 Task: Add an event with the title Second Lunch Break: Yoga and Meditation, date '2023/12/28', time 7:50 AM to 9:50 AMand add a description: Participants will develop essential communication skills and emotional intelligence, enabling them to effectively communicate with team members, provide constructive feedback, and navigate challenging conversations. They will also learn to recognize and manage their emotions and understand their impact on team dynamics., put the event into Red category . Add location for the event as: Lisbon, Portugal, logged in from the account softage.7@softage.netand send the event invitation to softage.10@softage.net and softage.5@softage.net. Set a reminder for the event 2 hour before
Action: Mouse moved to (123, 133)
Screenshot: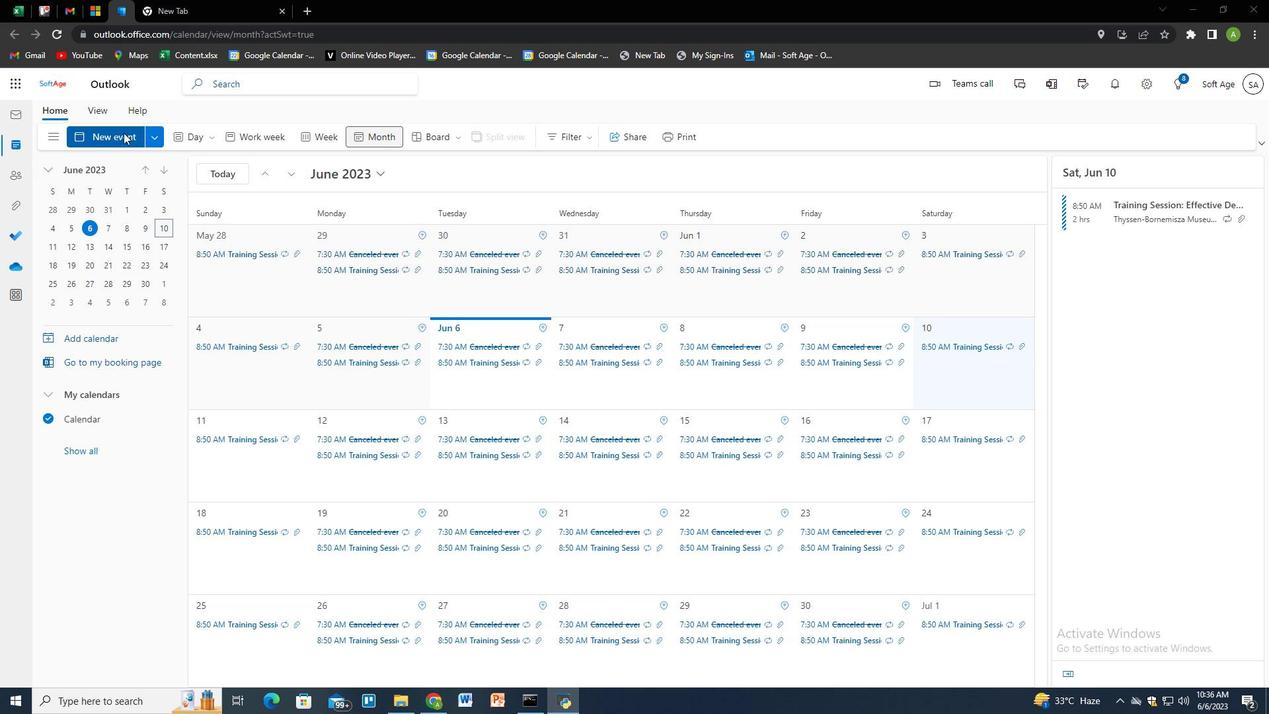
Action: Mouse pressed left at (123, 133)
Screenshot: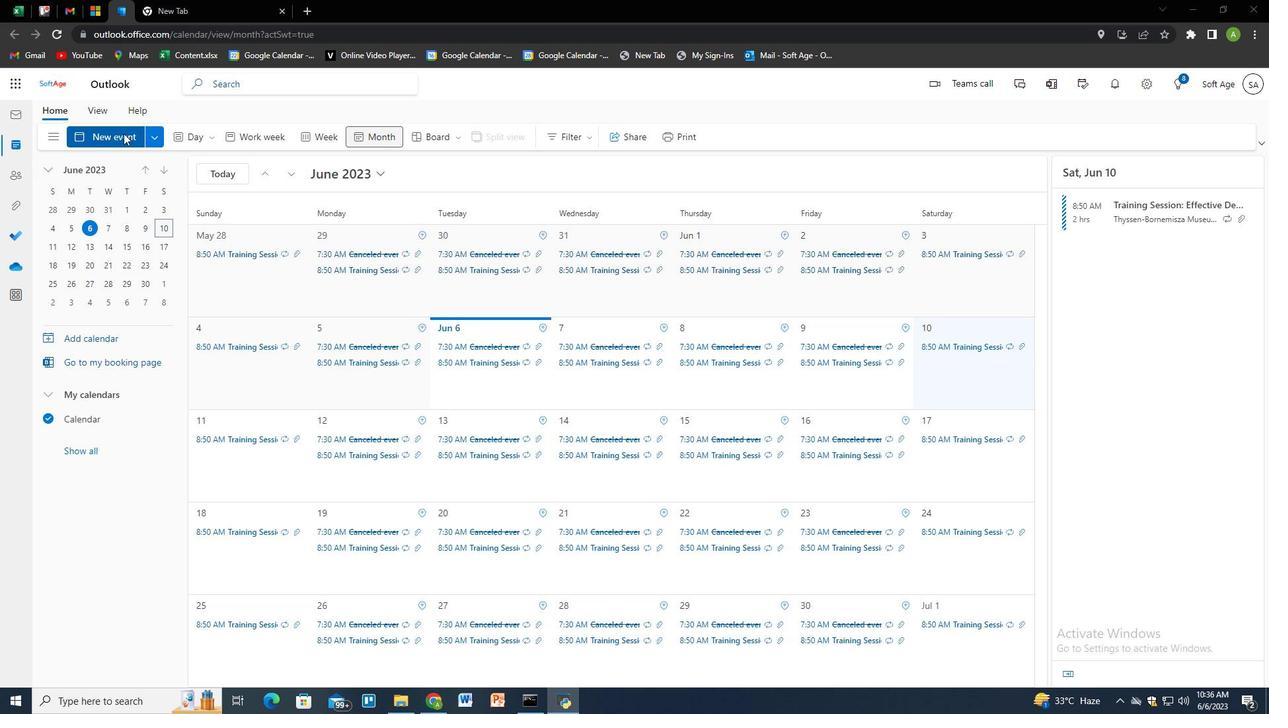 
Action: Mouse moved to (392, 320)
Screenshot: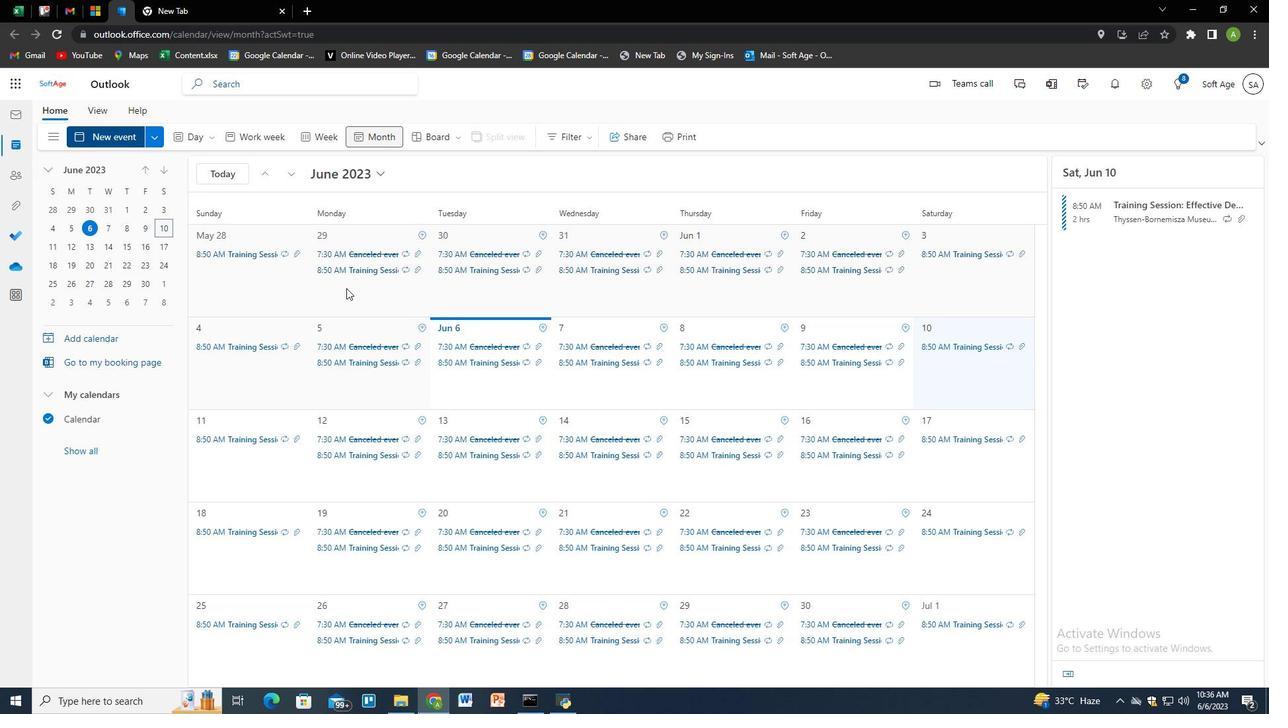 
Action: Key pressed <Key.shift>Second<Key.space><Key.shift><Key.shift><Key.shift>Lunch<Key.space><Key.shift>Bt<Key.backspace>res<Key.backspace>ak<Key.shift>:<Key.space><Key.shift>Yoga<Key.space>and<Key.space><Key.shift>Medition<Key.backspace><Key.backspace><Key.backspace><Key.backspace><Key.backspace>iation
Screenshot: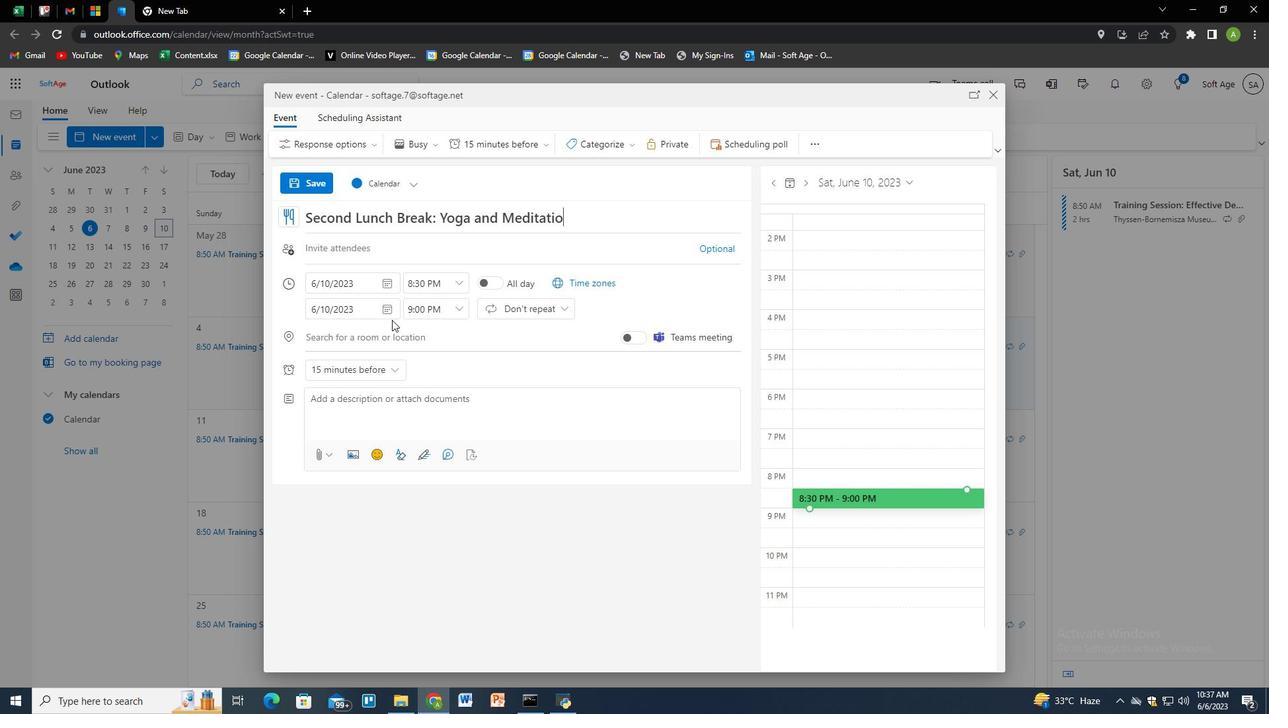 
Action: Mouse moved to (388, 285)
Screenshot: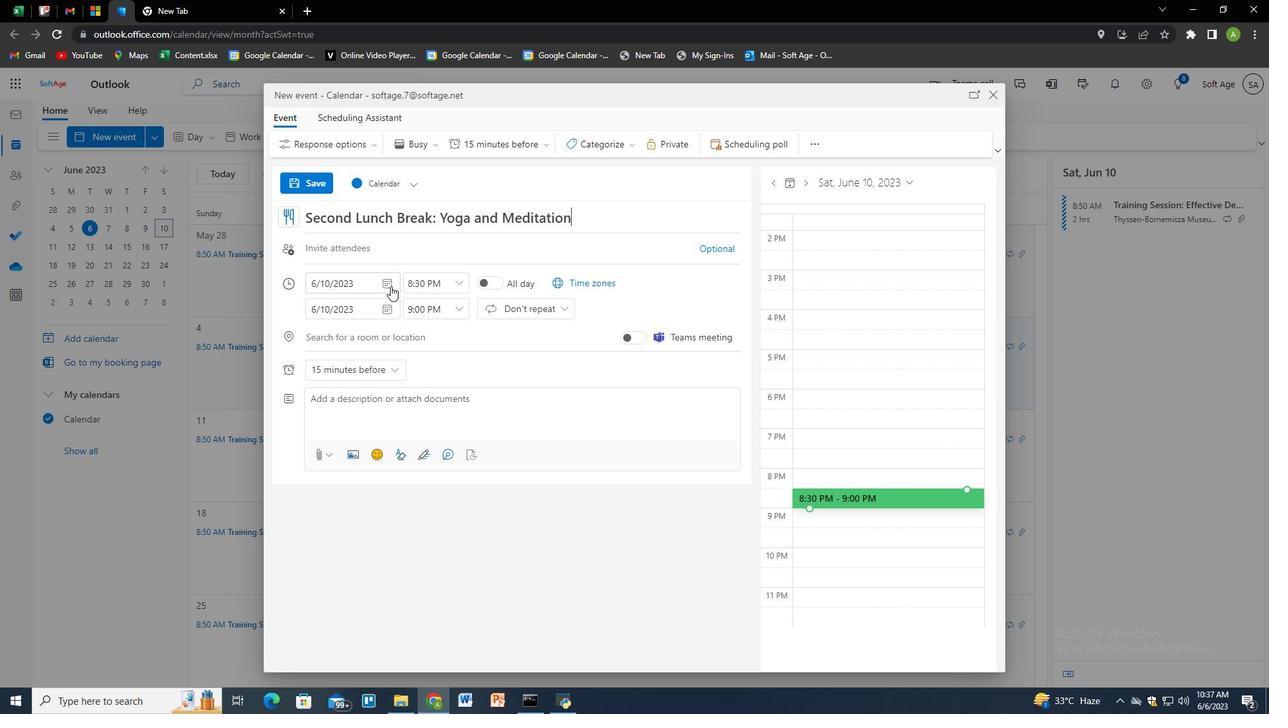 
Action: Mouse pressed left at (388, 285)
Screenshot: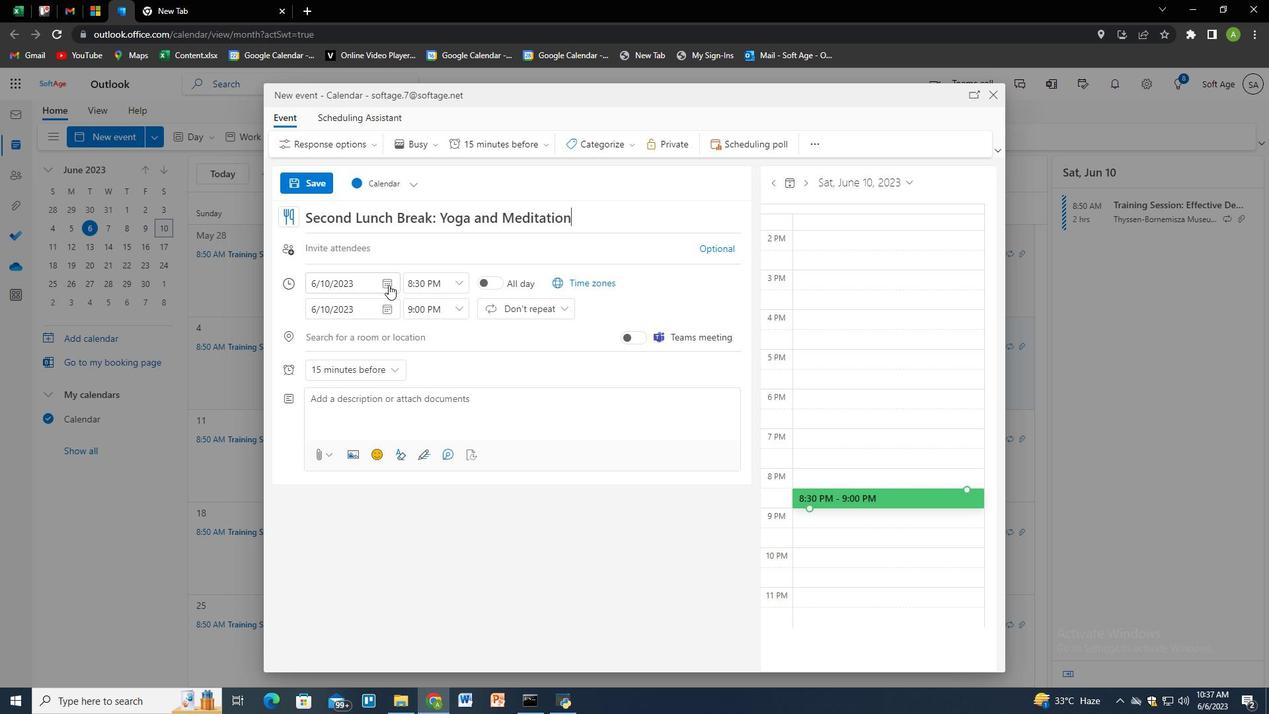 
Action: Mouse moved to (368, 311)
Screenshot: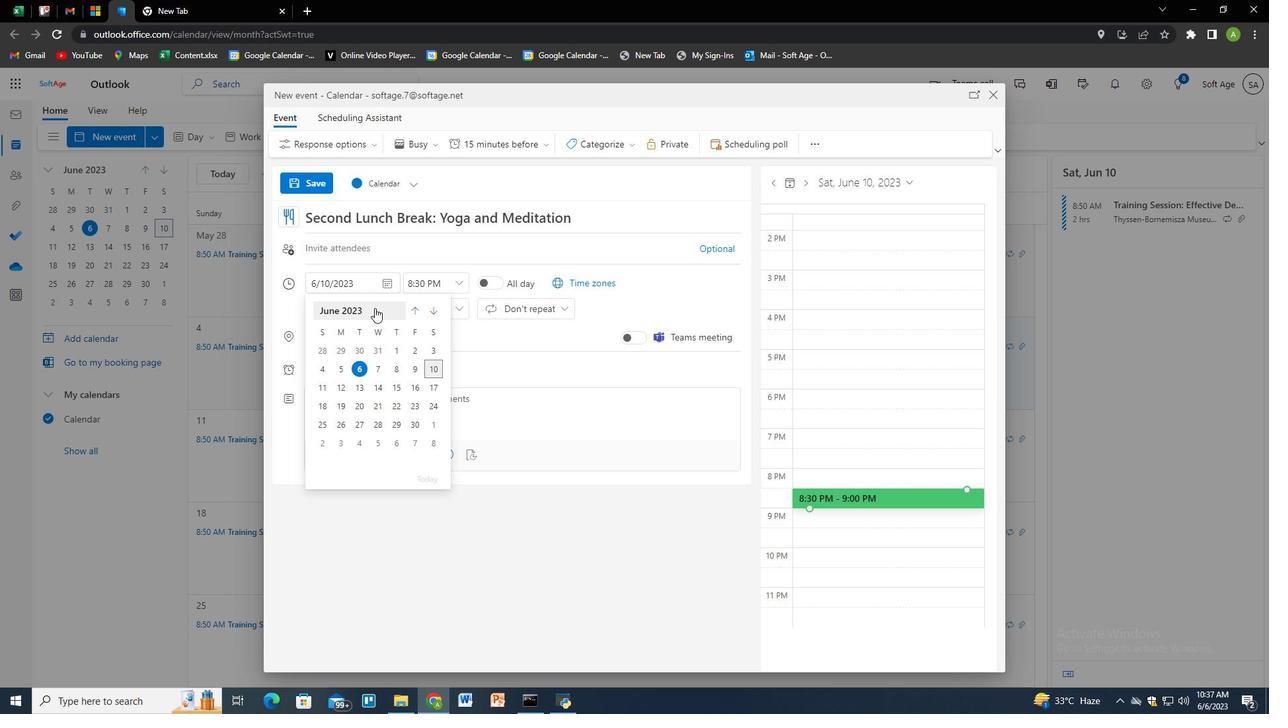 
Action: Mouse pressed left at (368, 311)
Screenshot: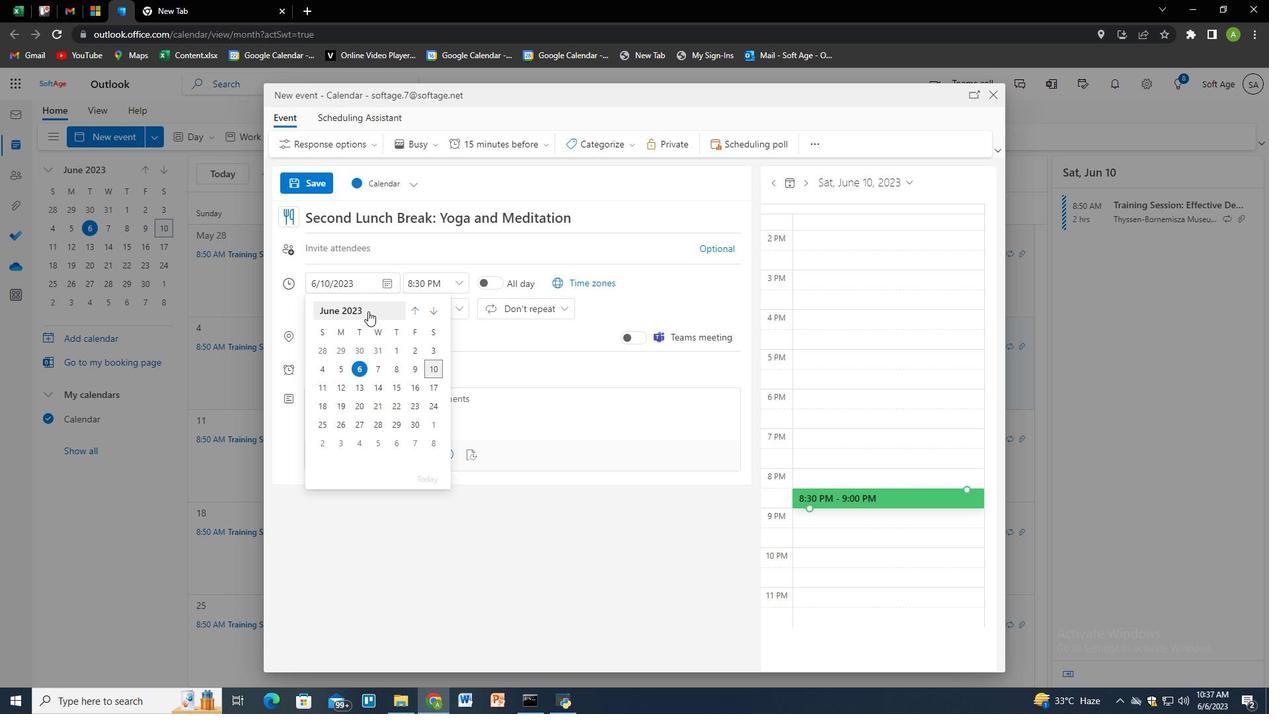 
Action: Mouse pressed left at (368, 311)
Screenshot: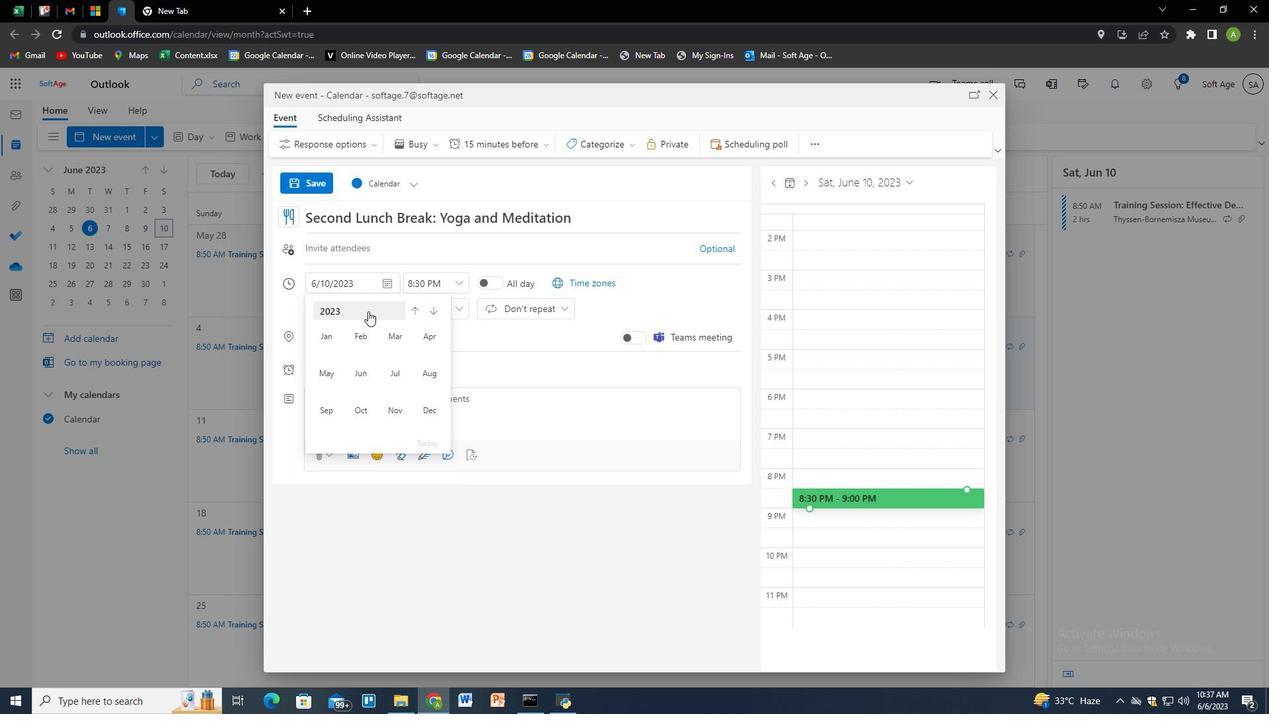 
Action: Mouse moved to (435, 336)
Screenshot: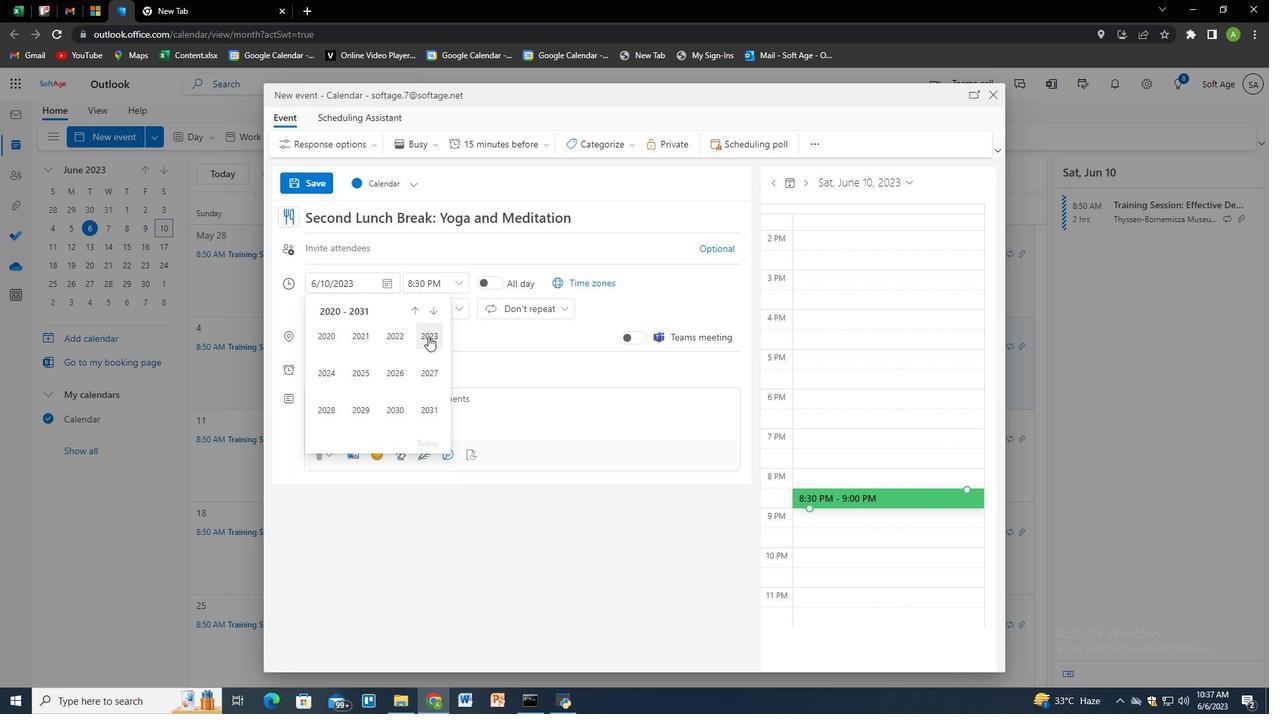 
Action: Mouse pressed left at (435, 336)
Screenshot: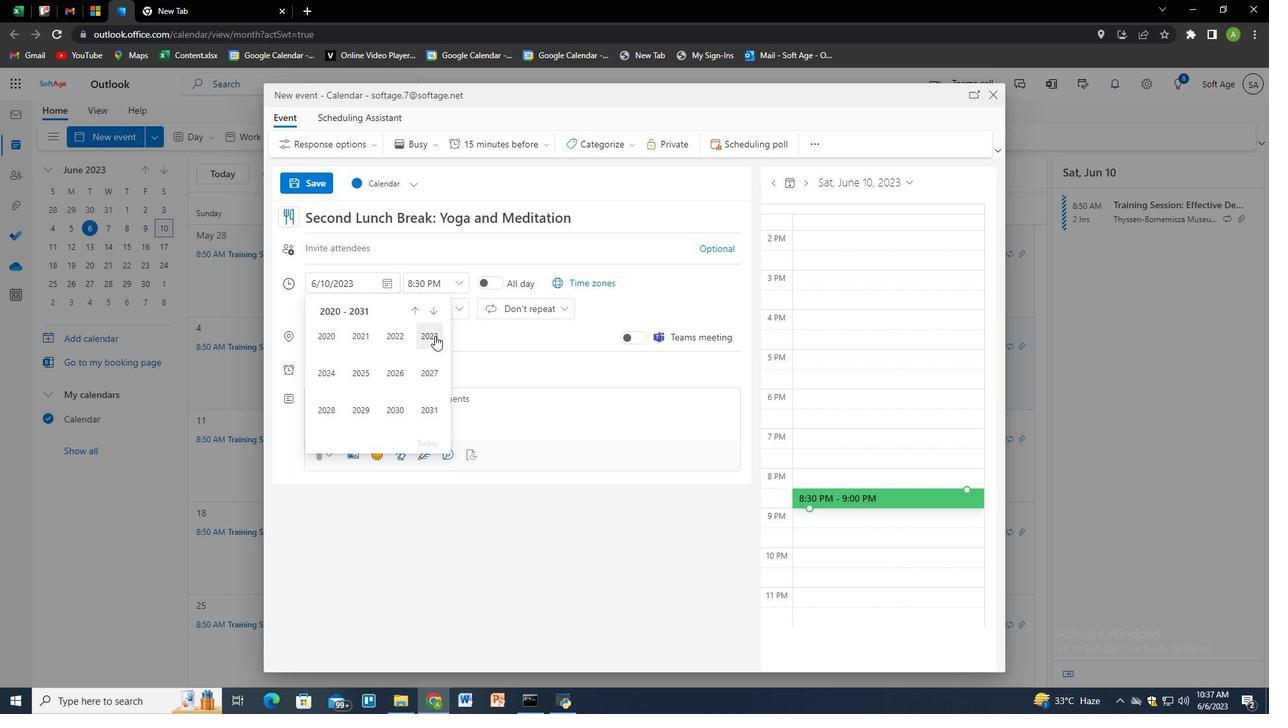 
Action: Mouse moved to (434, 406)
Screenshot: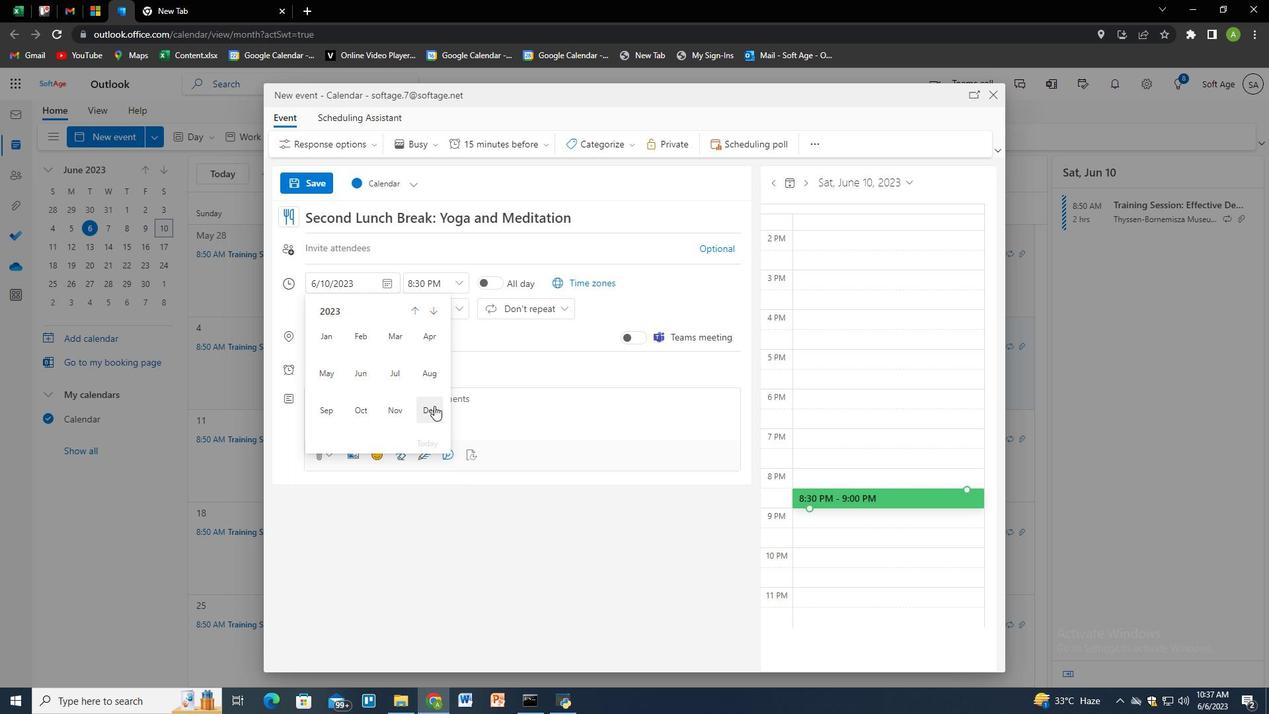 
Action: Mouse pressed left at (434, 406)
Screenshot: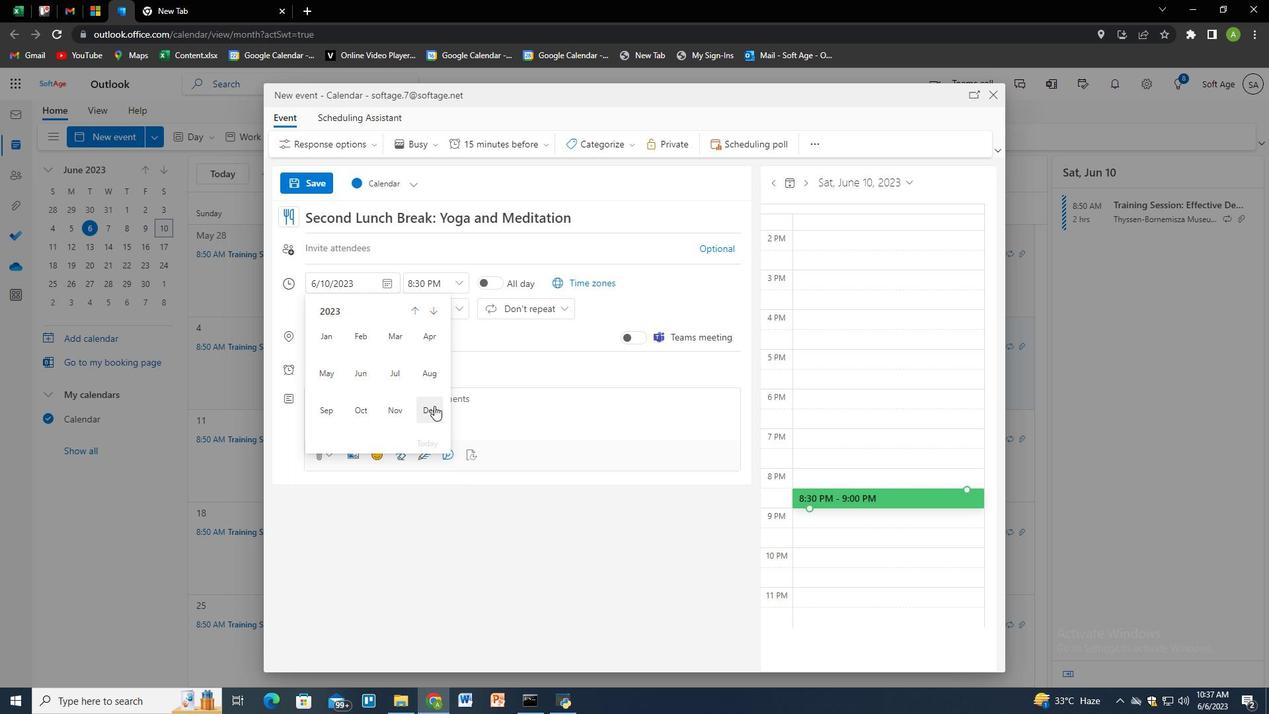 
Action: Mouse moved to (401, 423)
Screenshot: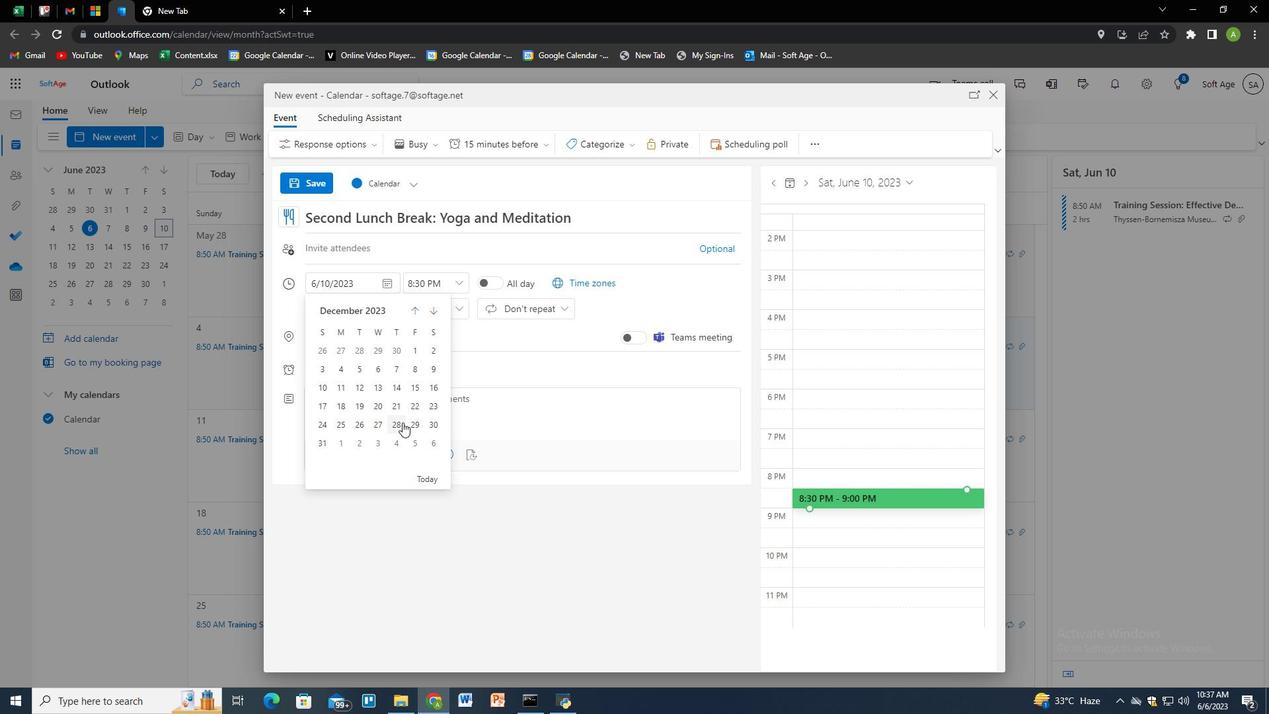 
Action: Mouse pressed left at (401, 423)
Screenshot: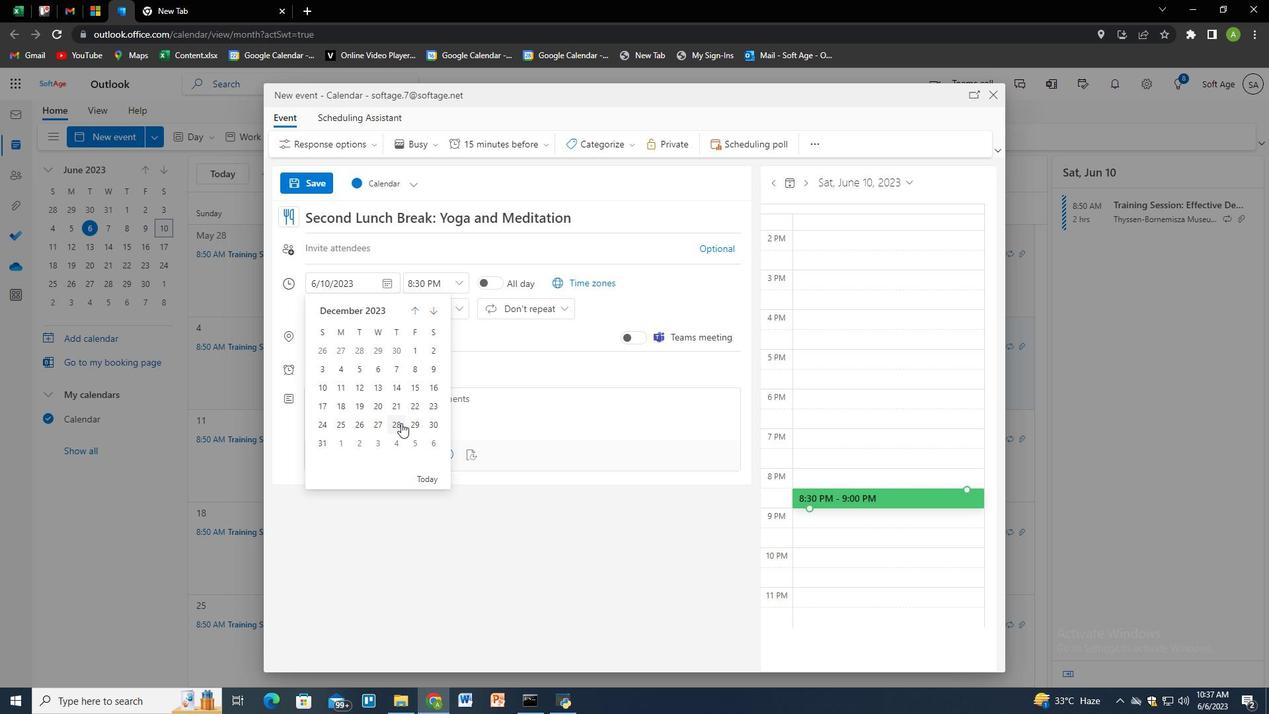 
Action: Mouse moved to (421, 279)
Screenshot: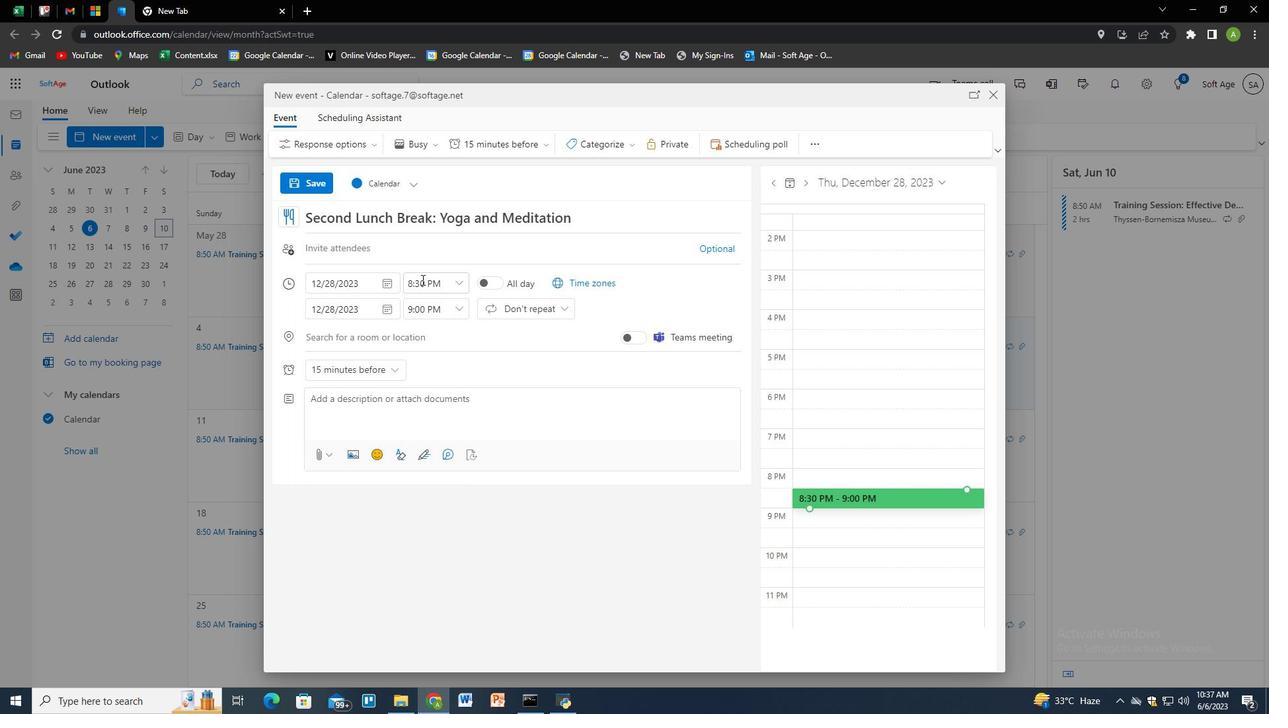 
Action: Mouse pressed left at (421, 279)
Screenshot: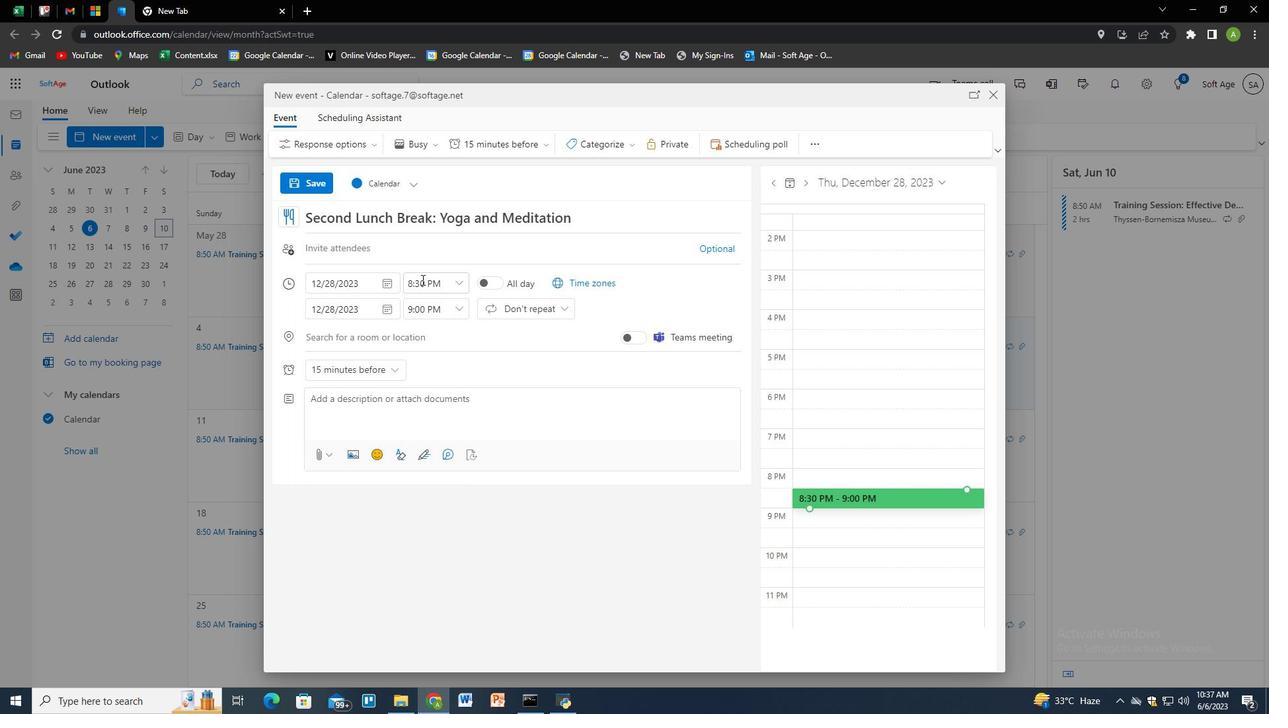 
Action: Key pressed 7<Key.shift_r><Key.shift_r><Key.shift_r><Key.shift_r><Key.shift_r><Key.shift_r><Key.shift_r><Key.shift_r><Key.shift_r>:50<Key.space><Key.shift>A<Key.shift_r><Key.shift_r><Key.shift_r><Key.shift_r>M
Screenshot: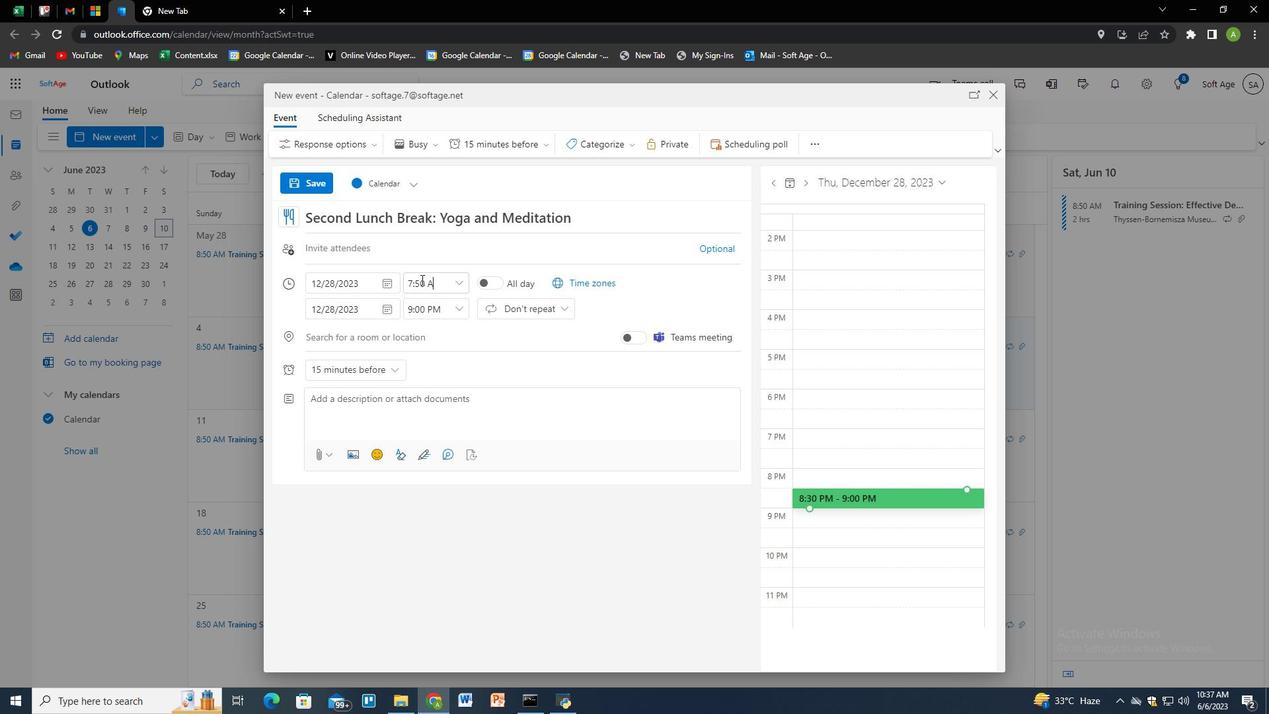 
Action: Mouse moved to (434, 310)
Screenshot: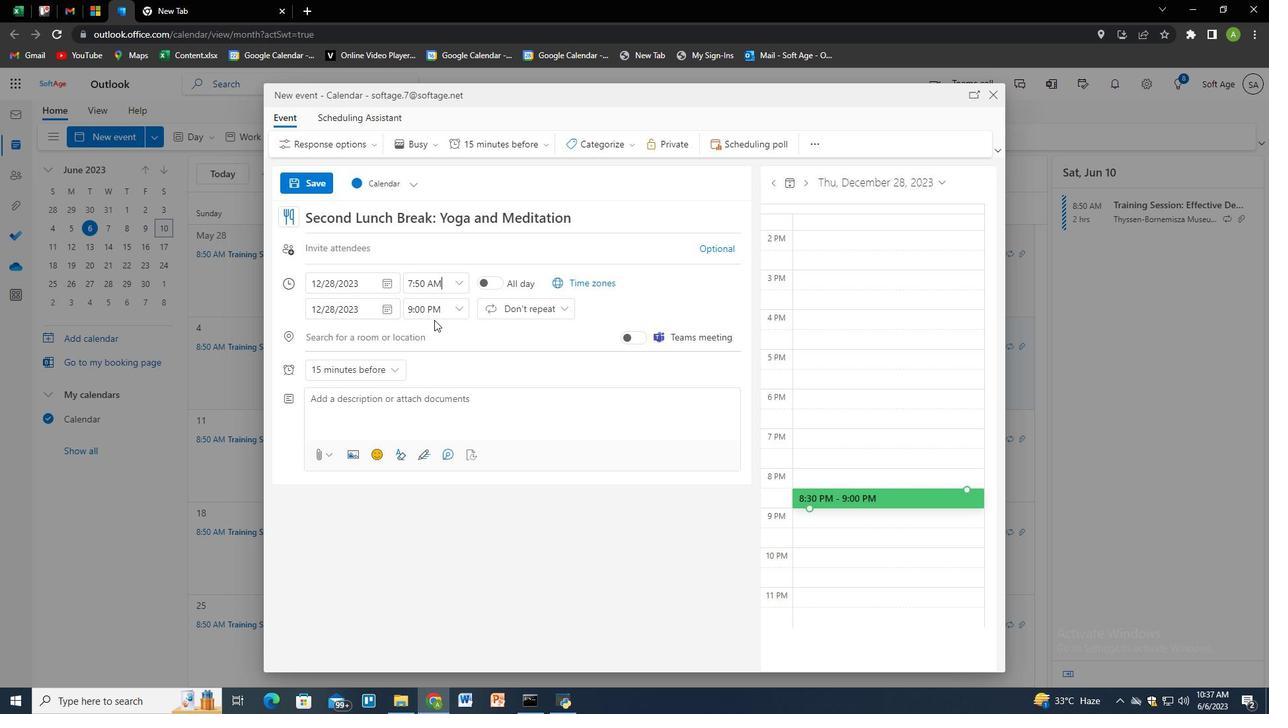 
Action: Mouse pressed left at (434, 310)
Screenshot: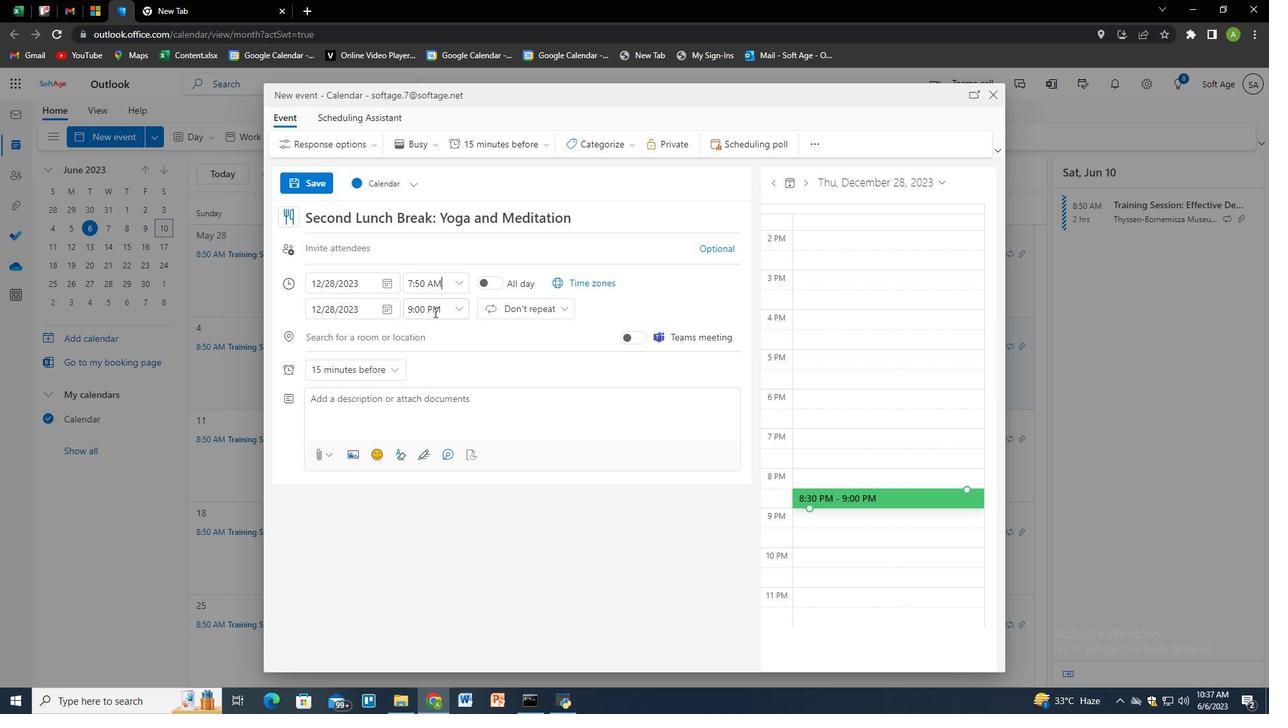 
Action: Mouse moved to (492, 336)
Screenshot: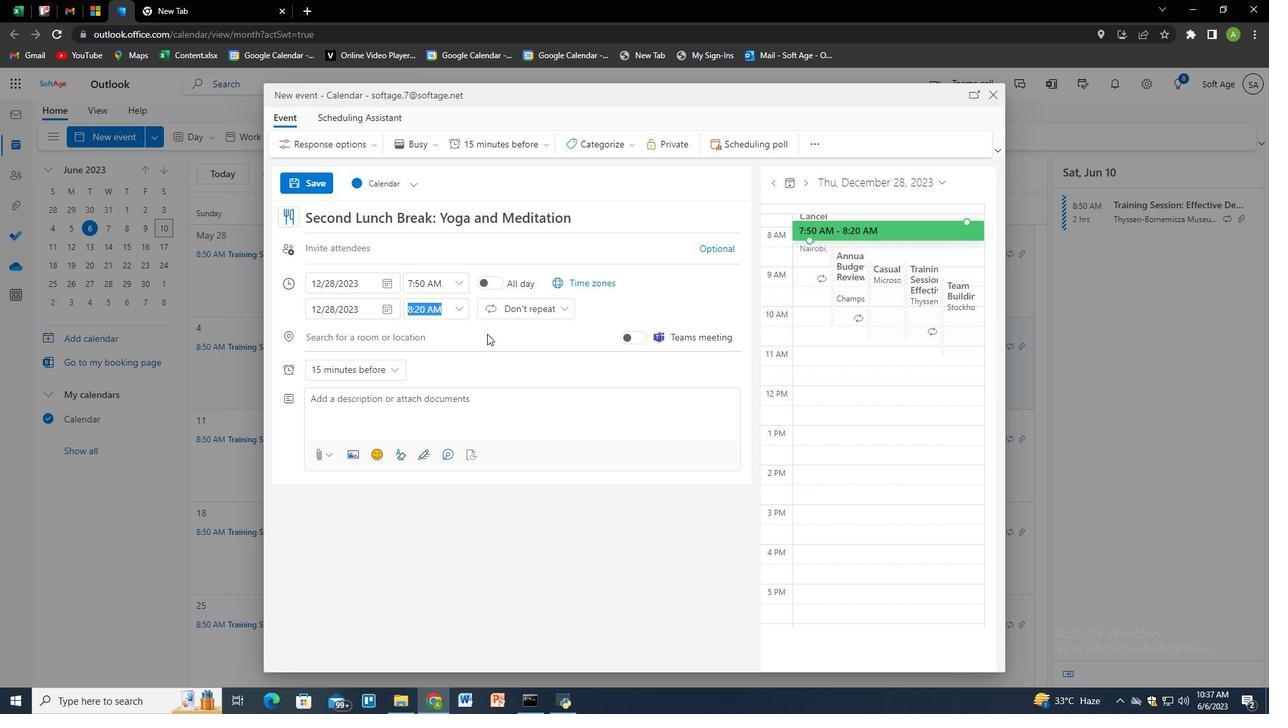 
Action: Key pressed 9<Key.shift_r><Key.shift_r><Key.shift_r><Key.shift_r><Key.shift_r><Key.shift_r><Key.shift_r><Key.shift_r><Key.shift_r><Key.shift_r><Key.shift_r><Key.shift_r><Key.shift_r><Key.shift_r><Key.shift_r>:50<Key.space><Key.shift>A<Key.shift_r><Key.shift_r><Key.shift_r>M<Key.shift_r>M
Screenshot: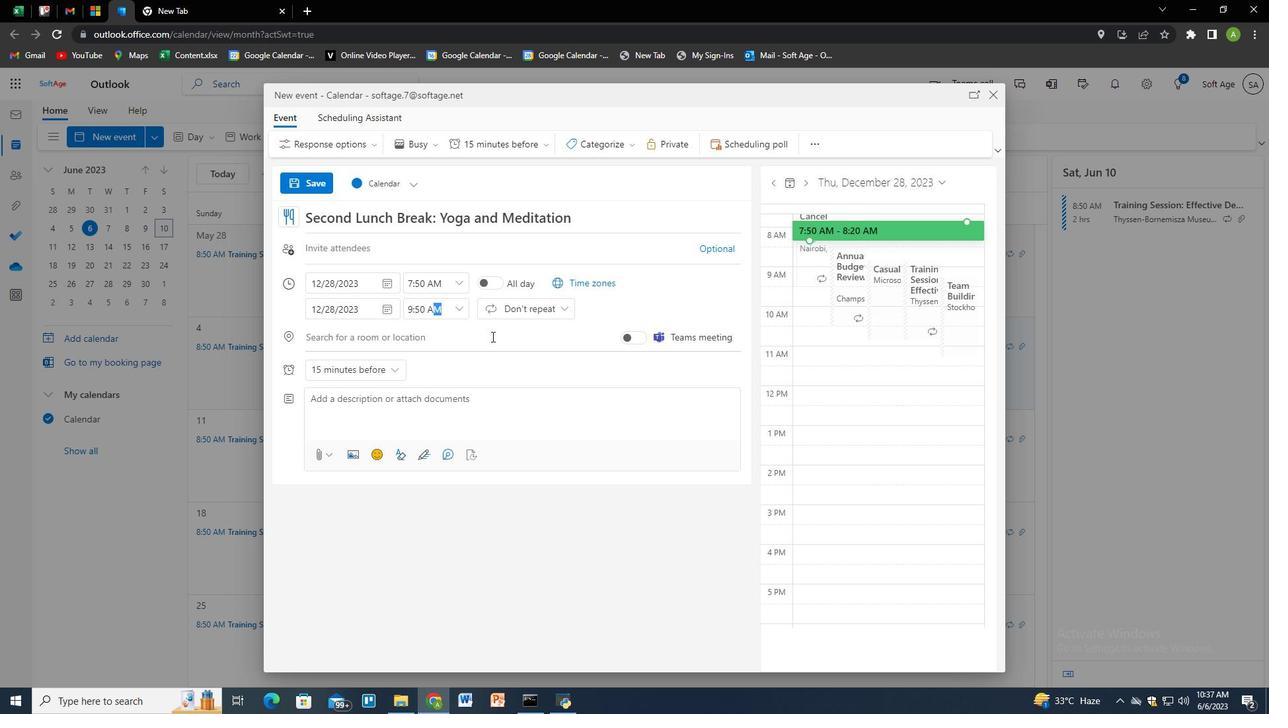 
Action: Mouse moved to (508, 402)
Screenshot: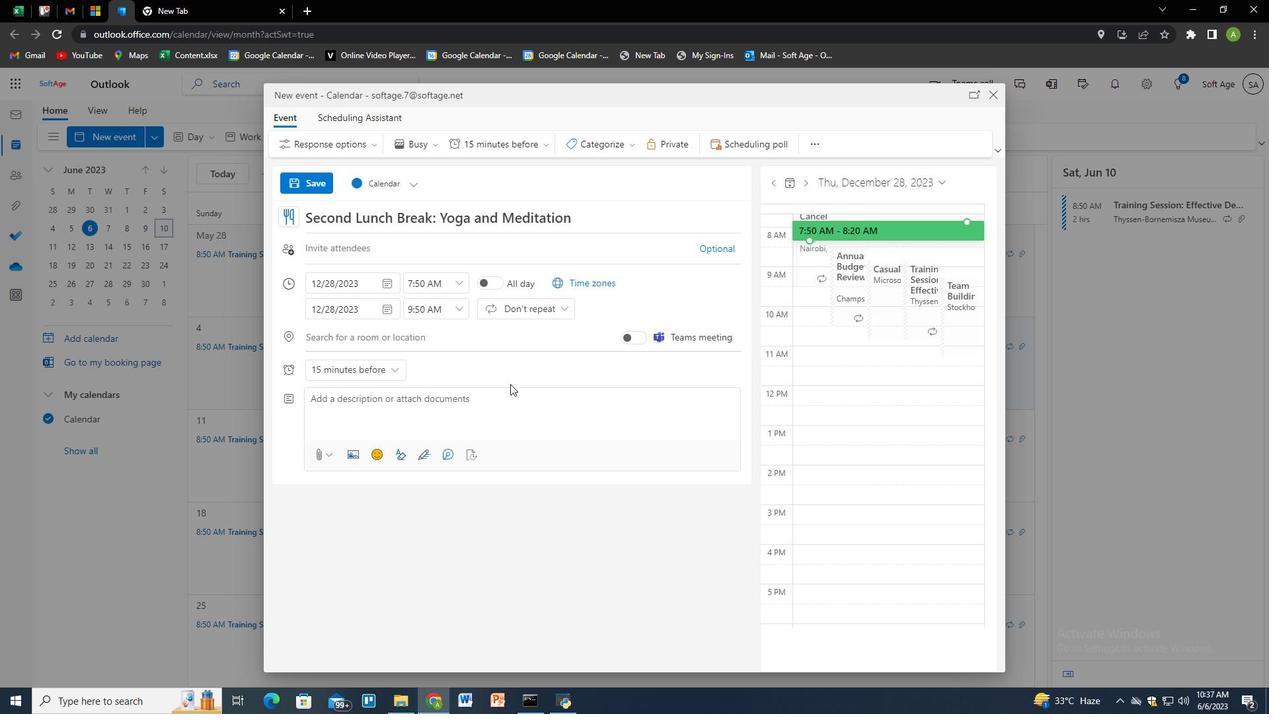 
Action: Mouse pressed left at (508, 402)
Screenshot: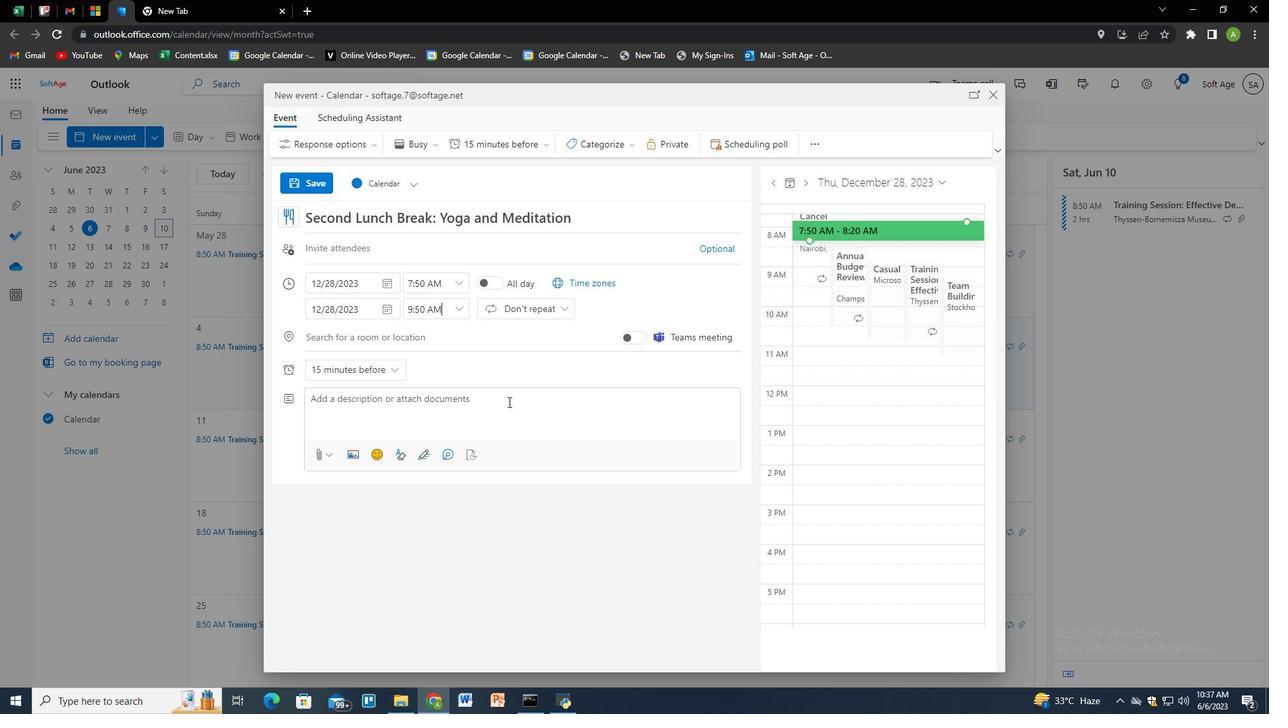 
Action: Mouse moved to (510, 400)
Screenshot: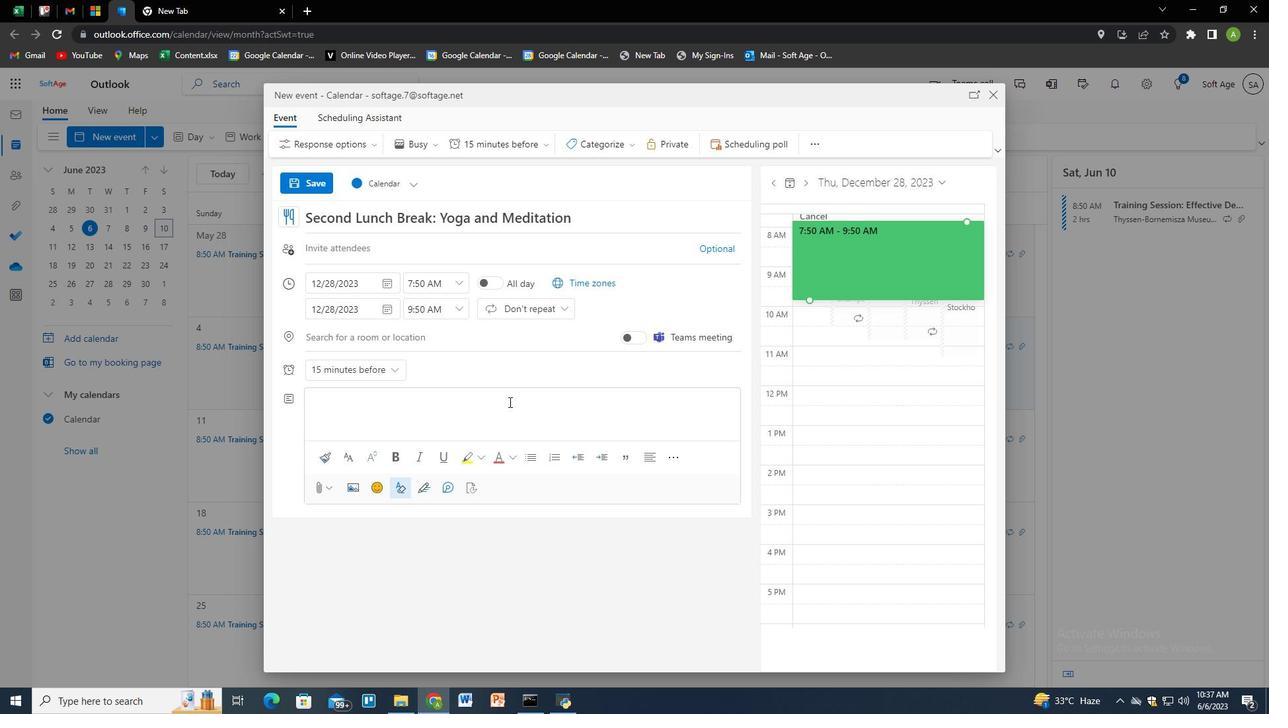 
Action: Key pressed <Key.shift>Participants<Key.space>will<Key.space>develop<Key.space>essential<Key.space>communication<Key.space>skills<Key.space>and<Key.space>emotional<Key.space>intelligence,<Key.space>enabling<Key.space>them<Key.space>to<Key.space>effectively<Key.space>commuc<Key.backspace><Key.backspace>unicae<Key.backspace>te<Key.space>skills<Key.space>and<Key.space>emotional<Key.space>intelligan<Key.backspace><Key.backspace>ence<Key.space><Key.backspace>,<Key.space>enabling<Key.space>them<Key.space>toe<Key.backspace><Key.space>effevti<Key.backspace><Key.backspace><Key.backspace>ctively<Key.space>communicate<Key.space>with<Key.space>team<Key.space>members,<Key.space>provide<Key.space>constuctive<Key.space><Key.backspace><Key.backspace><Key.backspace><Key.backspace><Key.backspace><Key.backspace><Key.backspace>ructive<Key.space>feedback,<Key.space>and<Key.space>navigate<Key.space>challenging<Key.space>conversations.<Key.space><Key.shift>They<Key.space>will<Key.space>also<Key.space>learn<Key.space>to<Key.space>recongni<Key.backspace><Key.backspace><Key.backspace><Key.backspace>gnize<Key.space>challenging<Key.space>conversations.<Key.space><Key.shift>They<Key.space>will<Key.space>also<Key.space>learn<Key.space>to<Key.space>recognize<Key.space>and<Key.space>manage<Key.space>thri<Key.backspace><Key.backspace>eir<Key.space>emoto<Key.backspace>ions<Key.space>and<Key.space>understan<Key.space><Key.space><Key.backspace>d<Key.space><Key.backspace><Key.backspace><Key.backspace>d<Key.space>their<Key.space>impact<Key.space>on<Key.space>team<Key.space>dynamics.
Screenshot: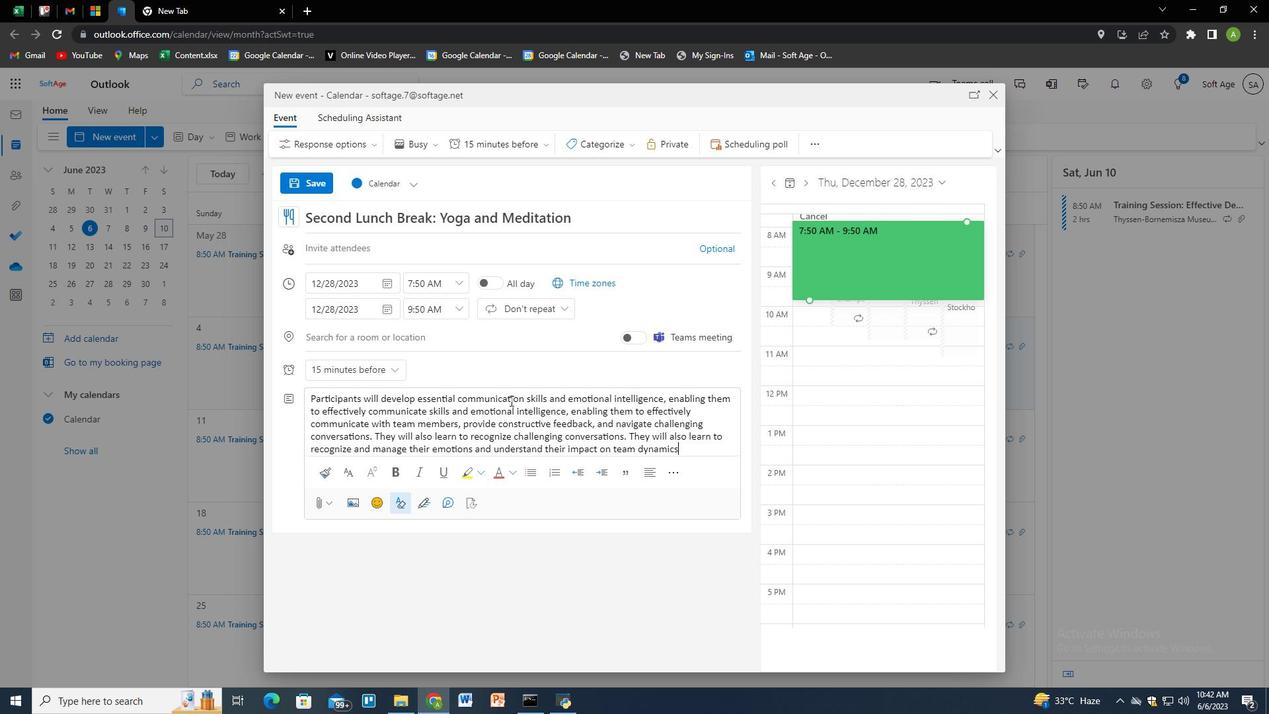 
Action: Mouse moved to (393, 248)
Screenshot: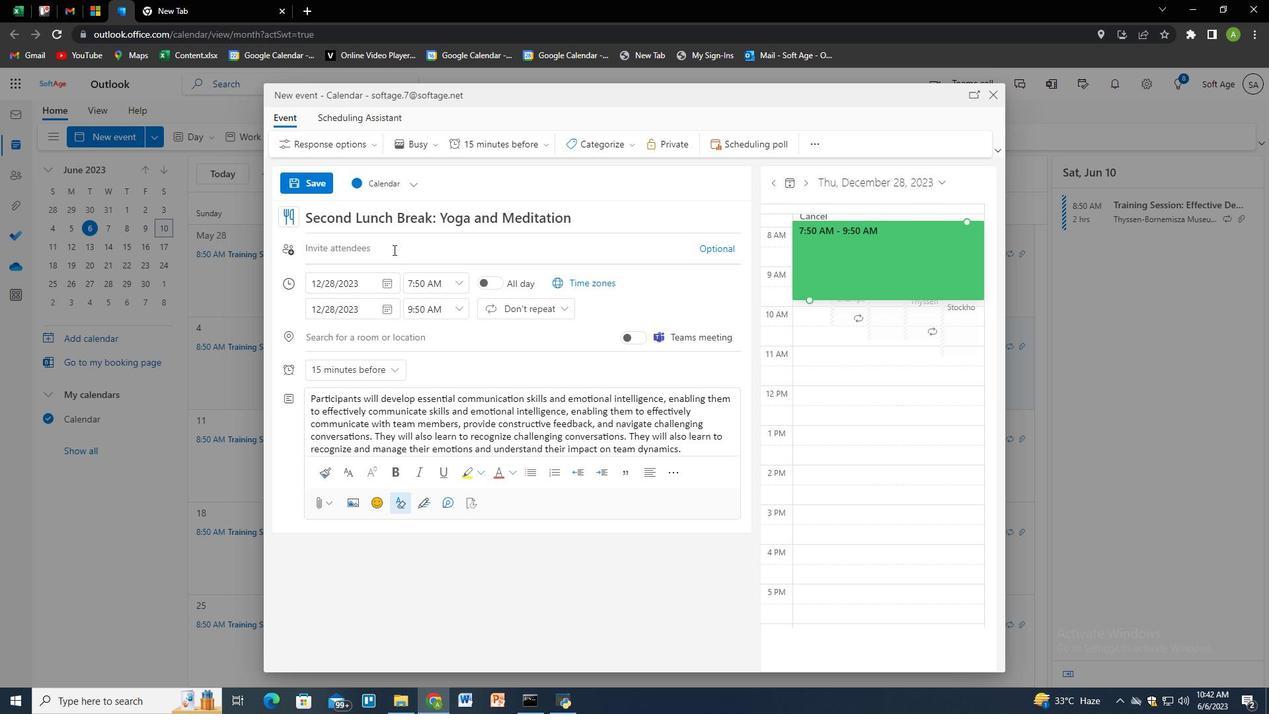
Action: Mouse pressed left at (393, 248)
Screenshot: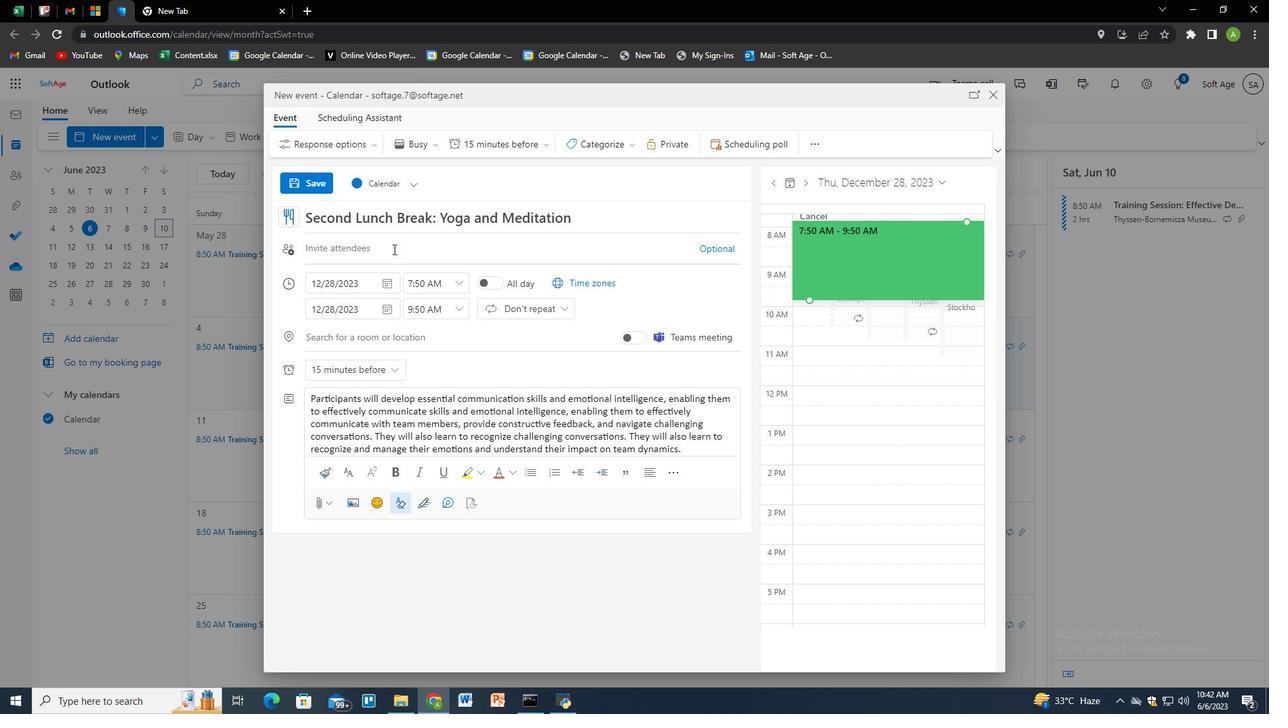 
Action: Key pressed softage.10<Key.shift>@softage.net<Key.enter>softage.5<Key.shift>@softage.net<Key.enter>
Screenshot: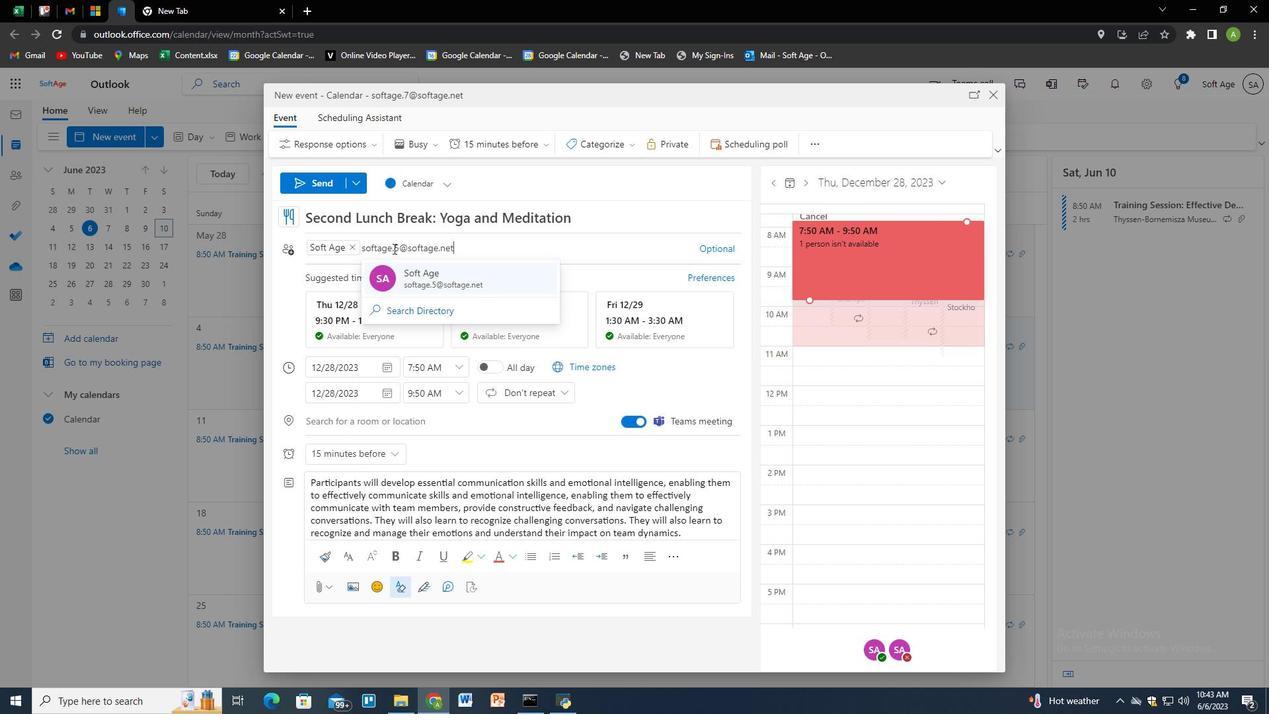 
Action: Mouse moved to (515, 150)
Screenshot: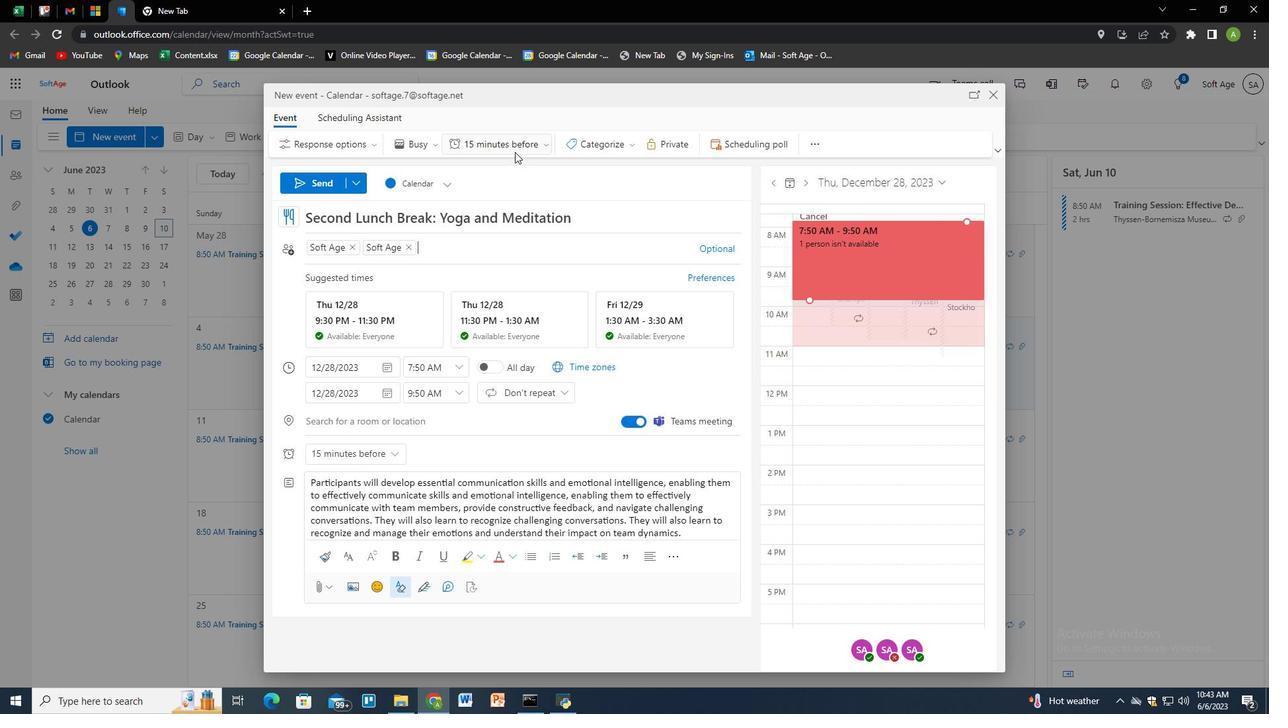 
Action: Mouse pressed left at (515, 150)
Screenshot: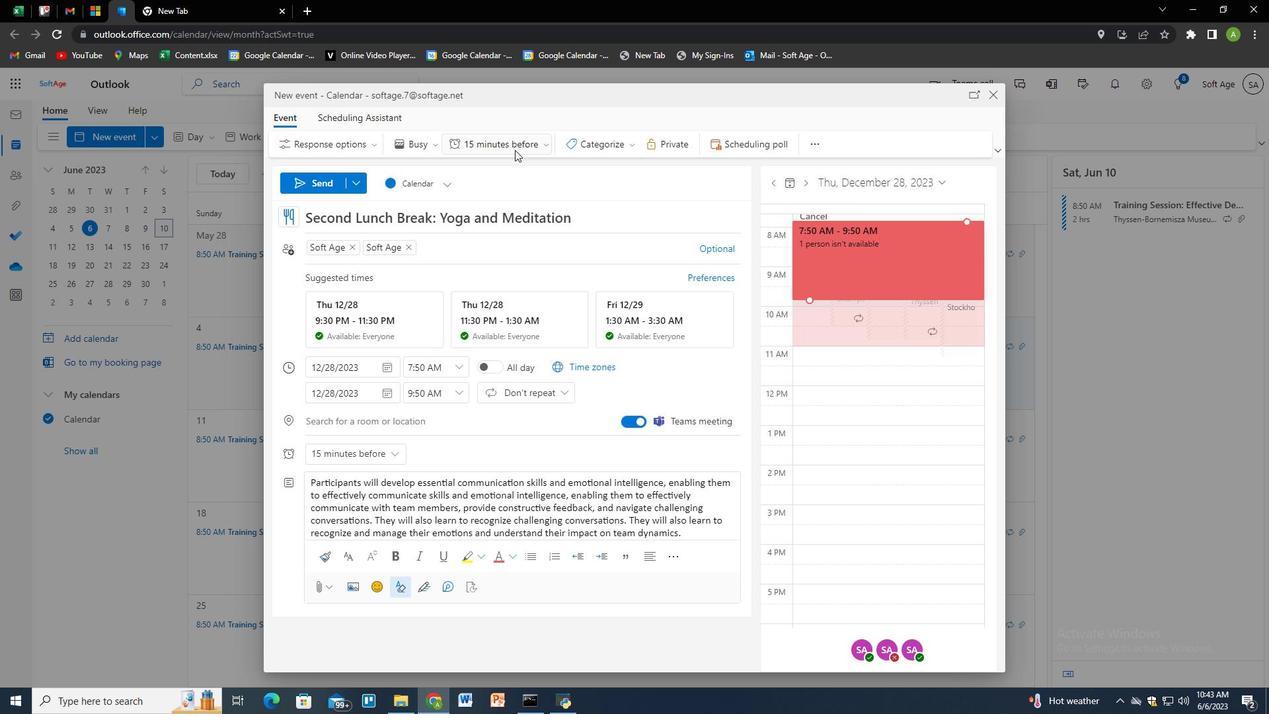 
Action: Mouse moved to (503, 305)
Screenshot: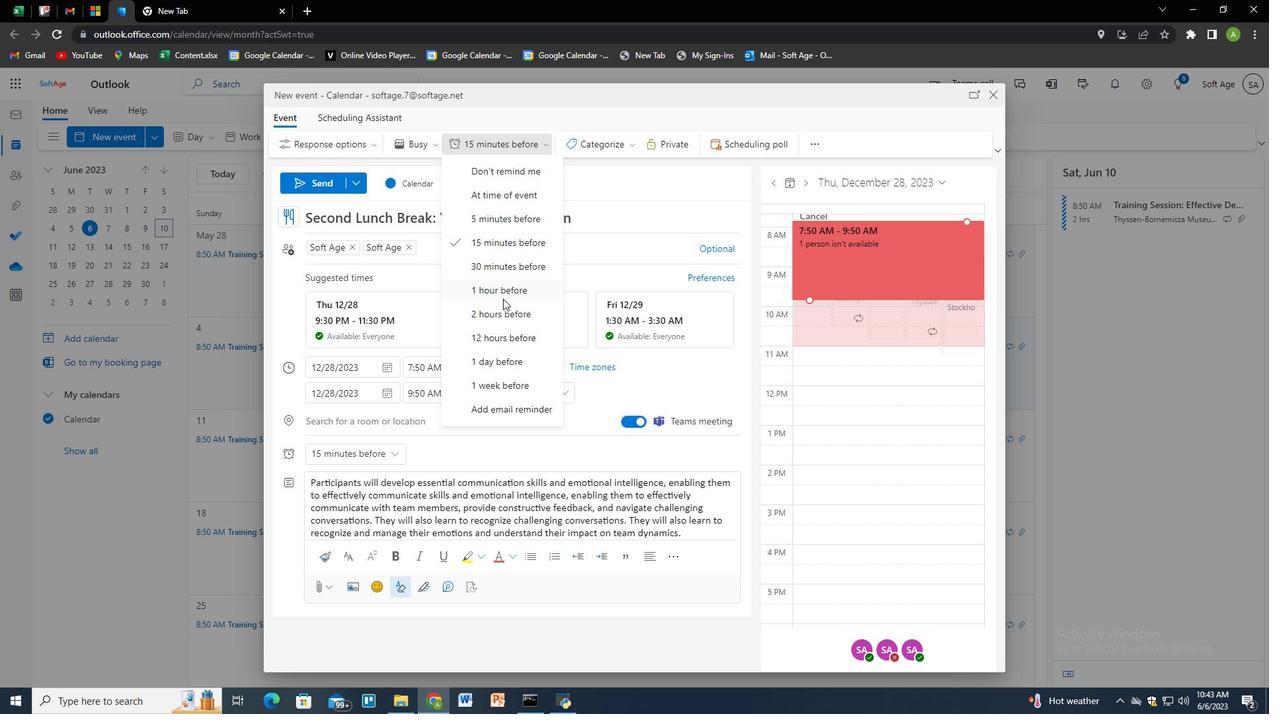 
Action: Mouse pressed left at (503, 305)
Screenshot: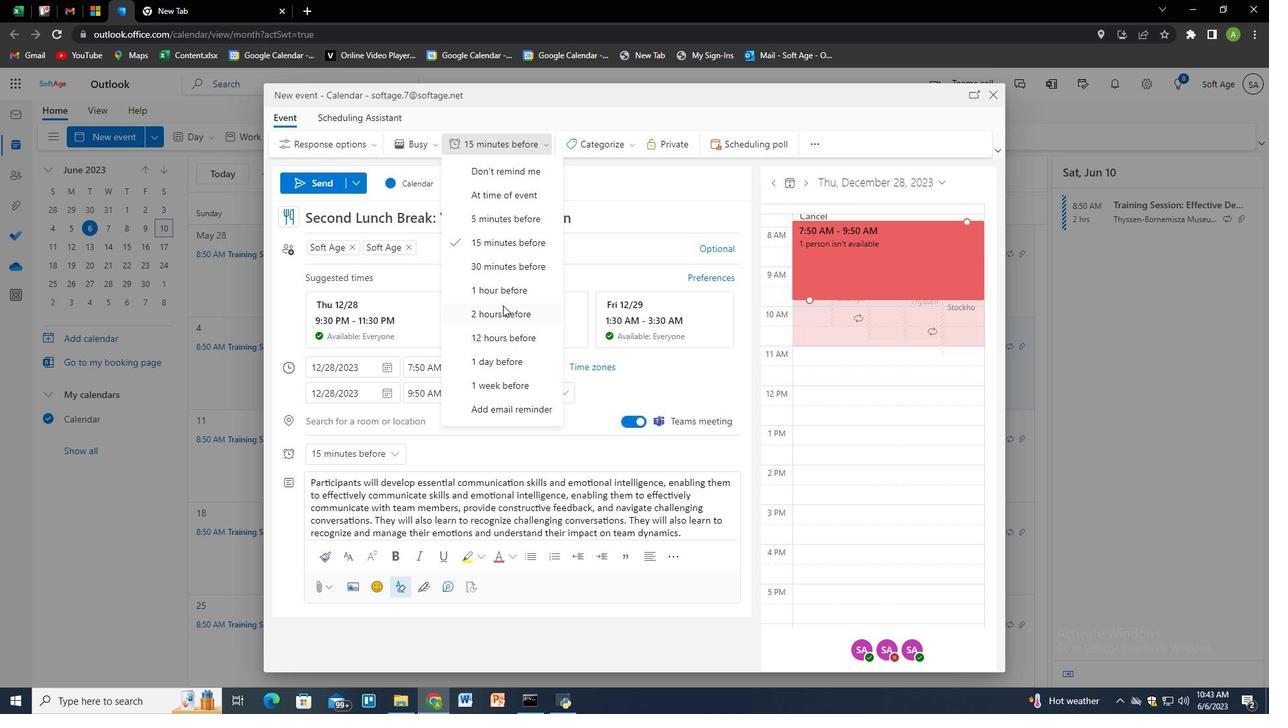 
Action: Mouse moved to (327, 183)
Screenshot: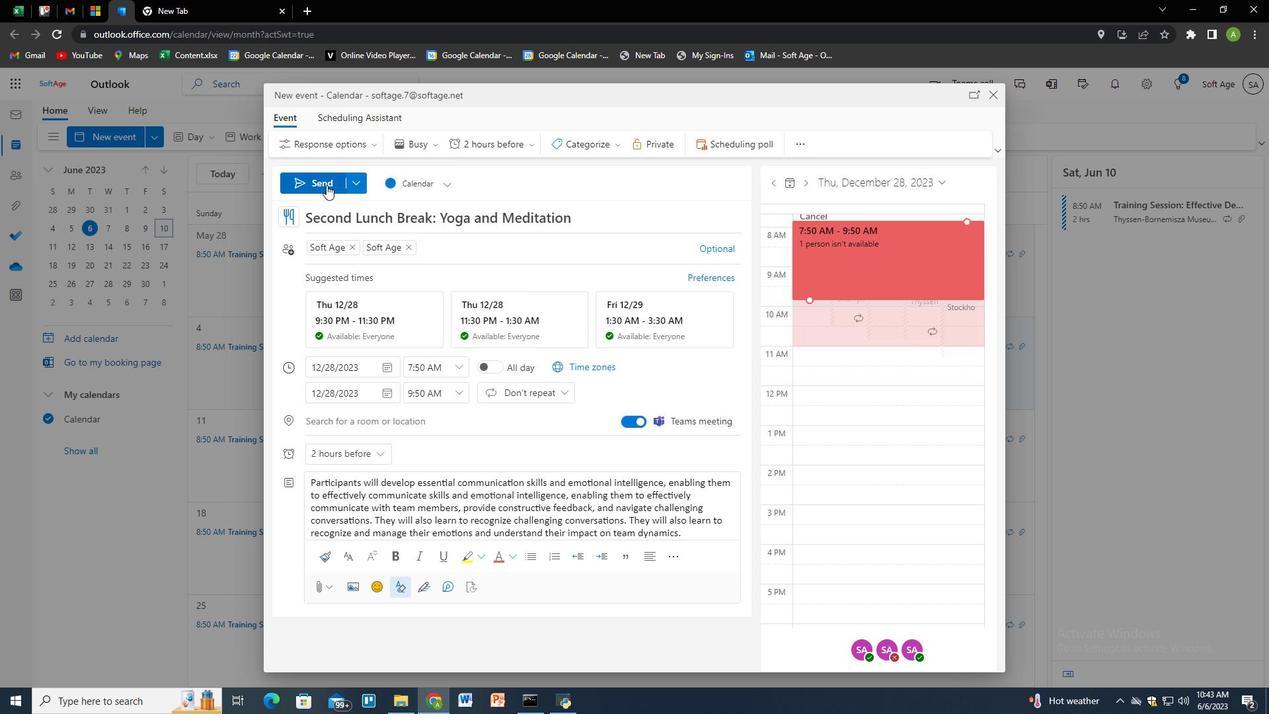 
Action: Mouse pressed left at (327, 183)
Screenshot: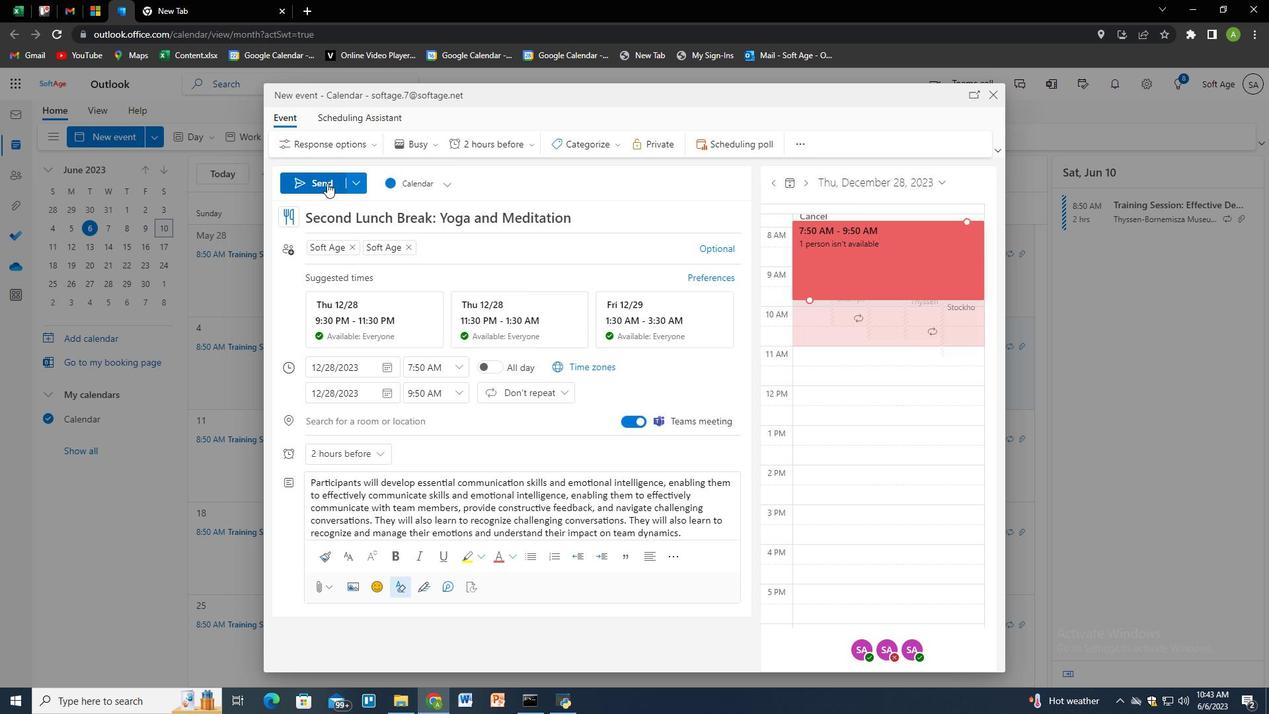 
Action: Mouse moved to (642, 307)
Screenshot: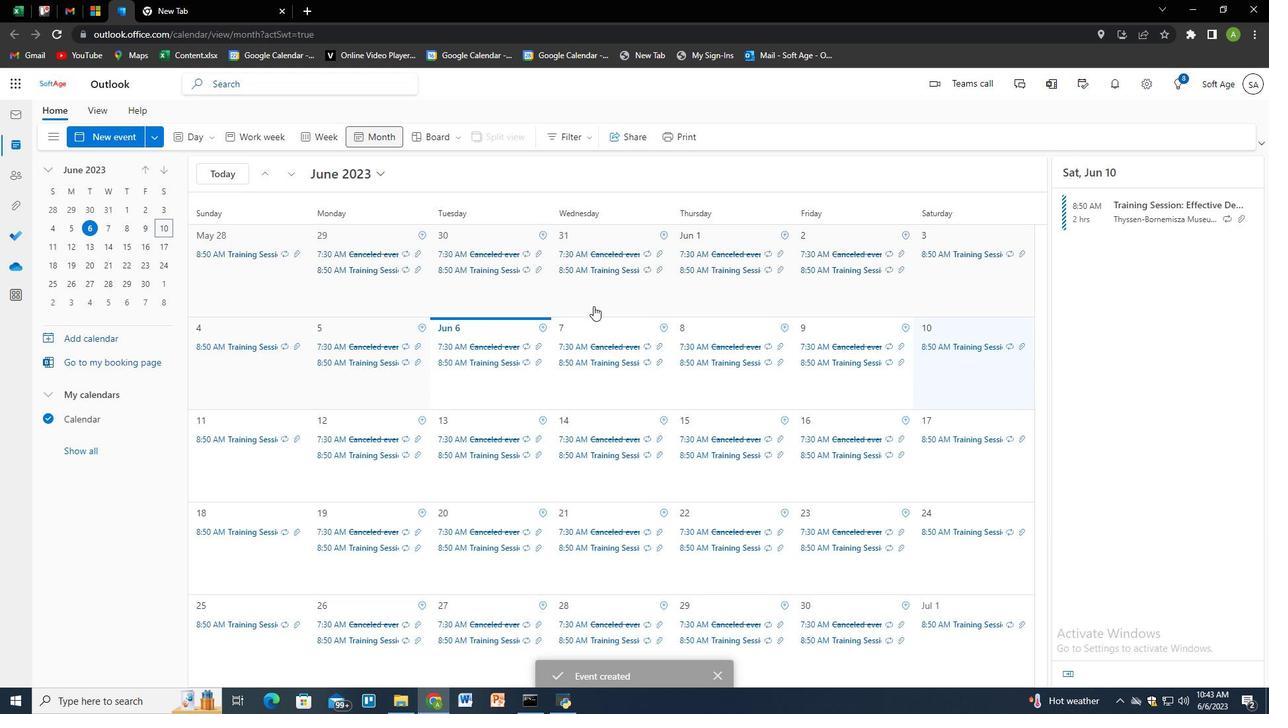 
